 Task: Use the audio channel remapper to remap the "Rear right" to "Side left".
Action: Mouse moved to (175, 31)
Screenshot: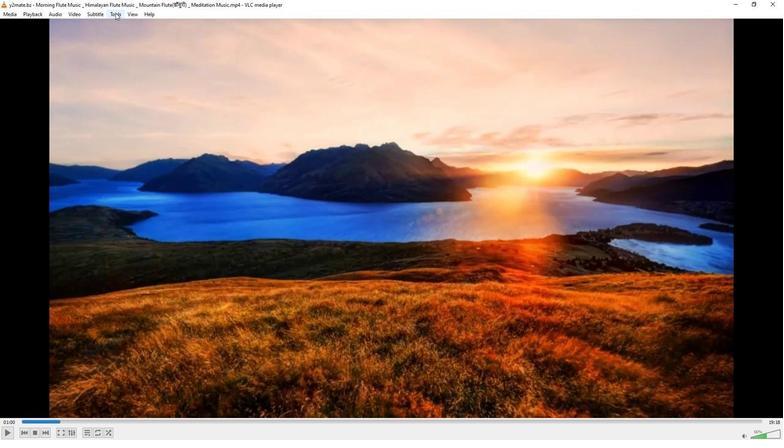 
Action: Mouse pressed left at (175, 31)
Screenshot: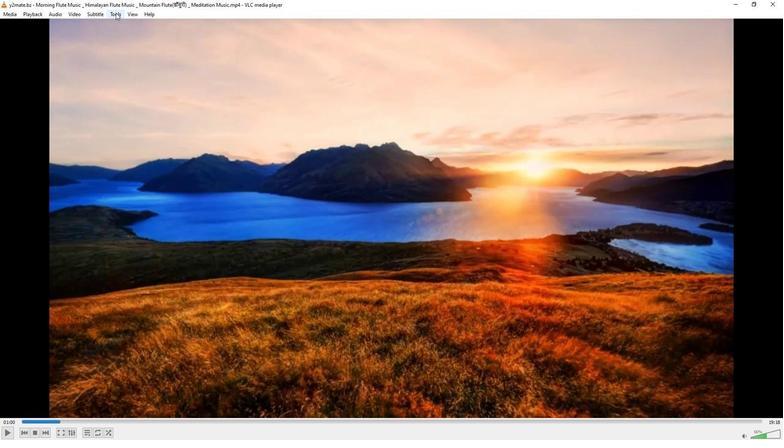 
Action: Mouse moved to (180, 122)
Screenshot: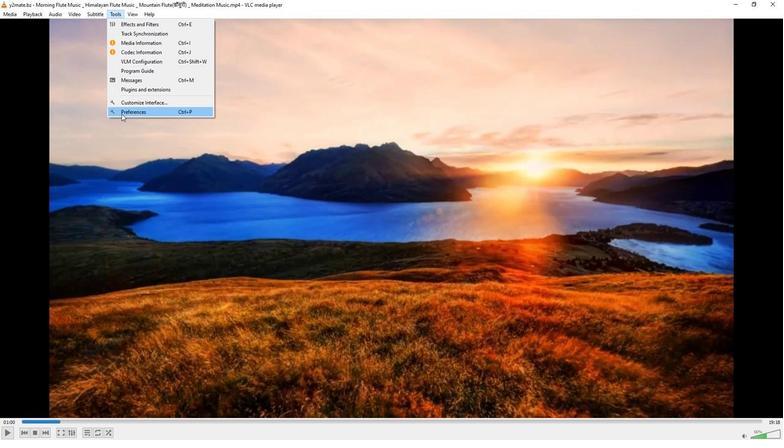 
Action: Mouse pressed left at (180, 122)
Screenshot: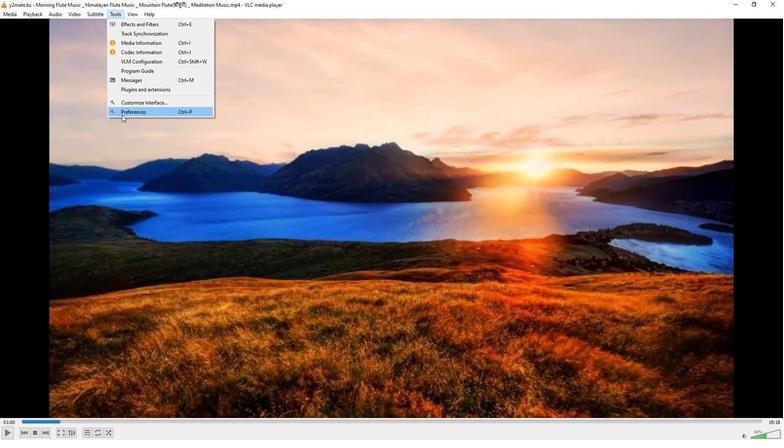 
Action: Mouse moved to (290, 339)
Screenshot: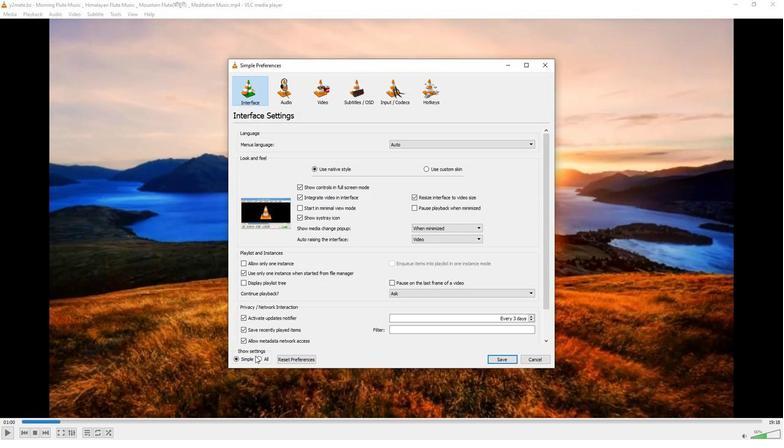 
Action: Mouse pressed left at (290, 339)
Screenshot: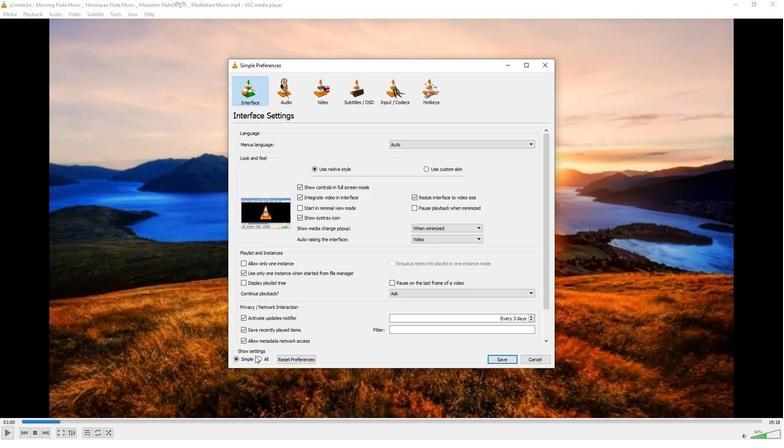 
Action: Mouse moved to (292, 341)
Screenshot: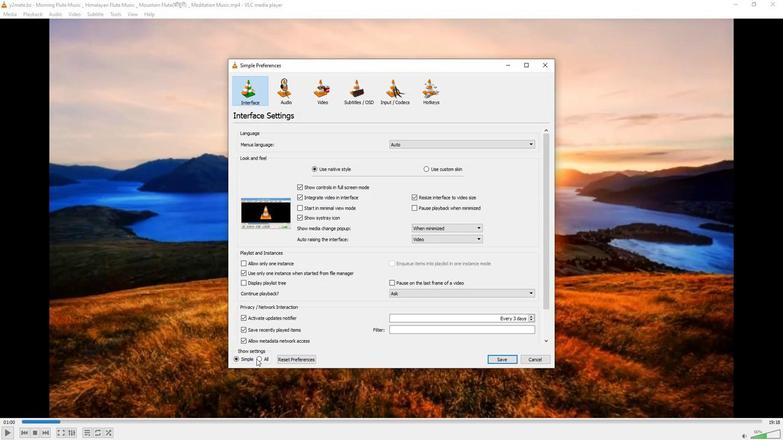
Action: Mouse pressed left at (292, 341)
Screenshot: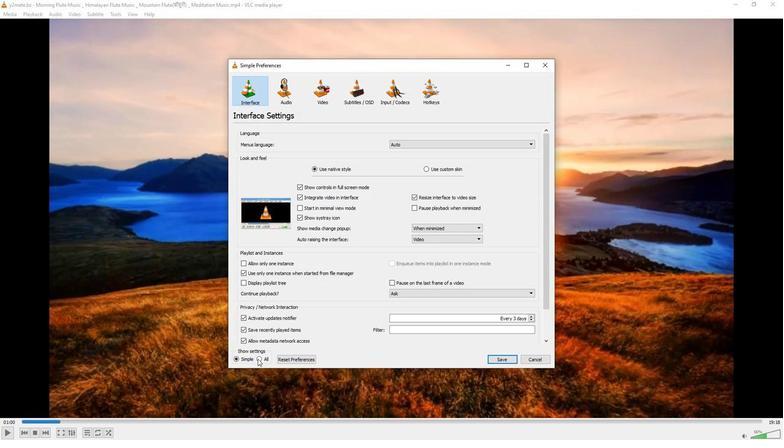 
Action: Mouse moved to (283, 176)
Screenshot: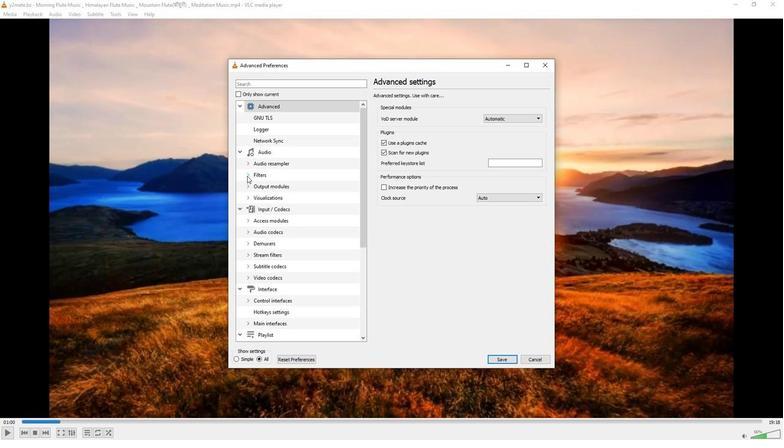 
Action: Mouse pressed left at (283, 176)
Screenshot: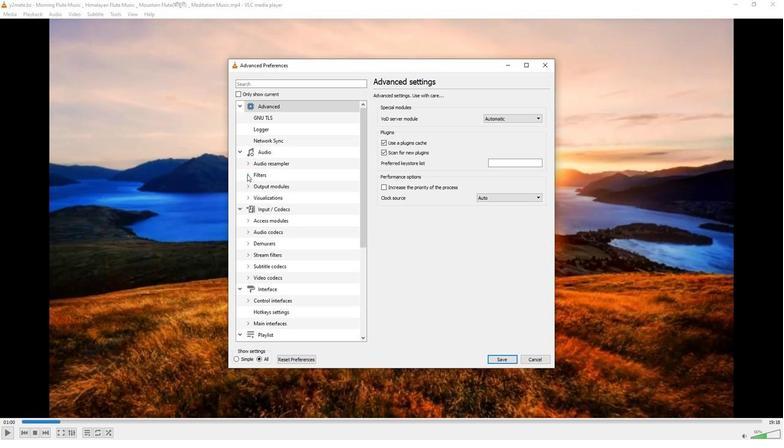 
Action: Mouse moved to (303, 278)
Screenshot: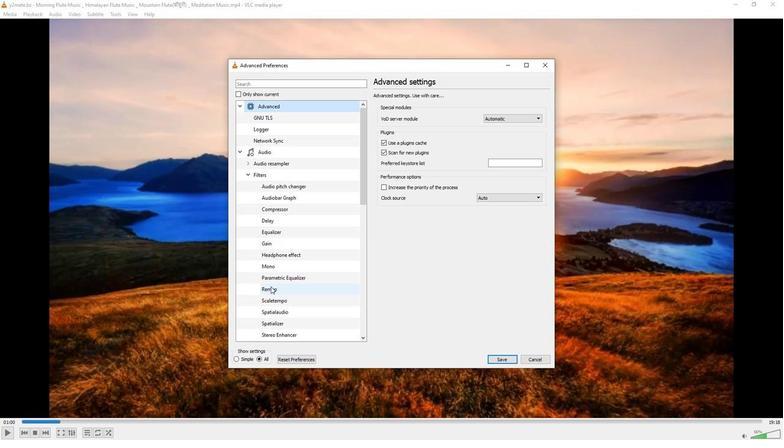 
Action: Mouse pressed left at (303, 278)
Screenshot: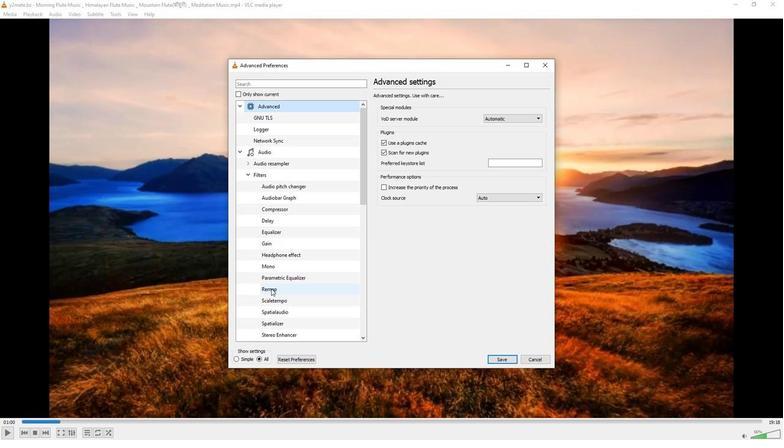 
Action: Mouse moved to (496, 168)
Screenshot: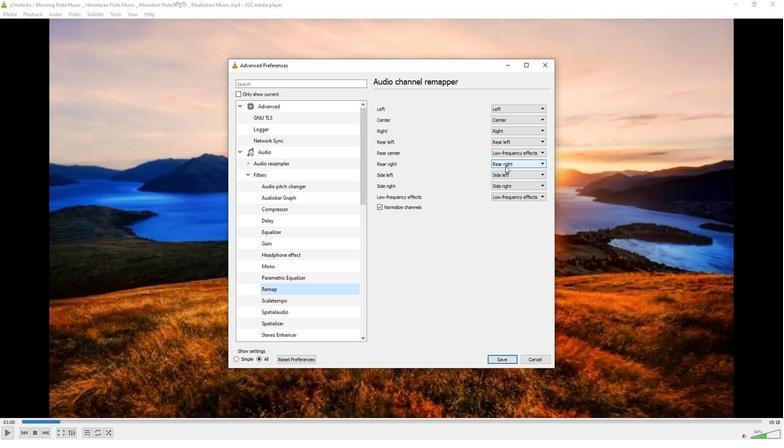 
Action: Mouse pressed left at (496, 168)
Screenshot: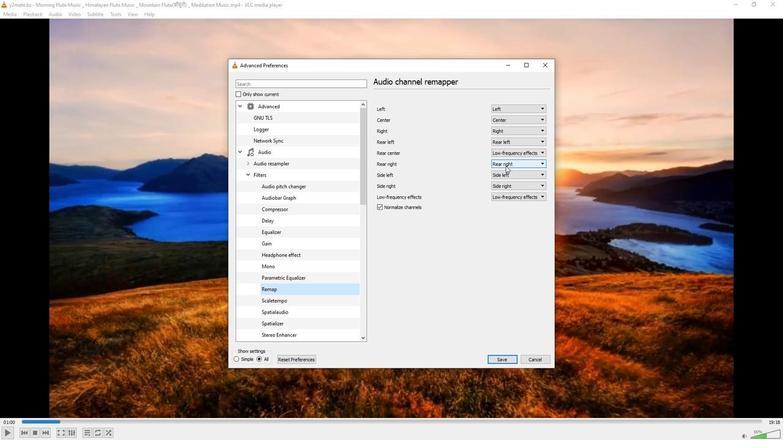 
Action: Mouse moved to (492, 203)
Screenshot: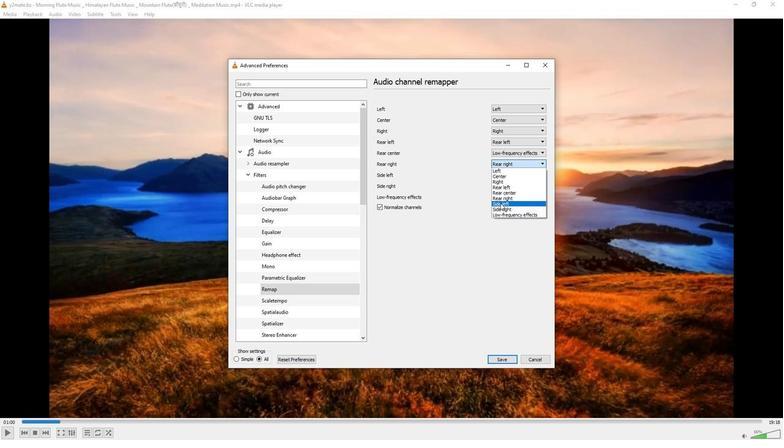 
Action: Mouse pressed left at (492, 203)
Screenshot: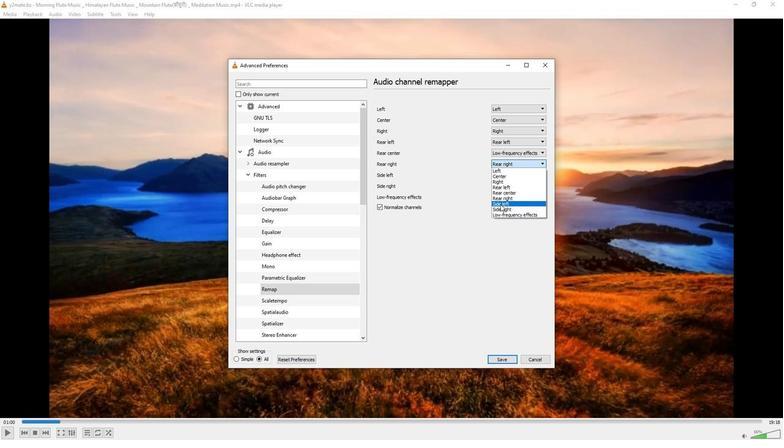 
Action: Mouse moved to (500, 338)
Screenshot: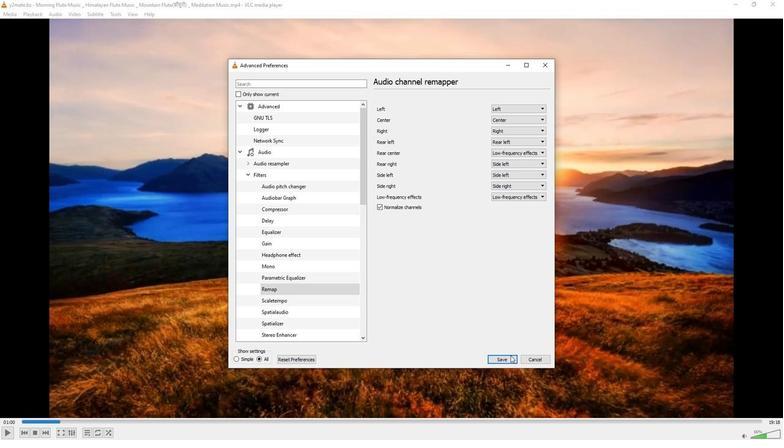 
Action: Mouse pressed left at (500, 338)
Screenshot: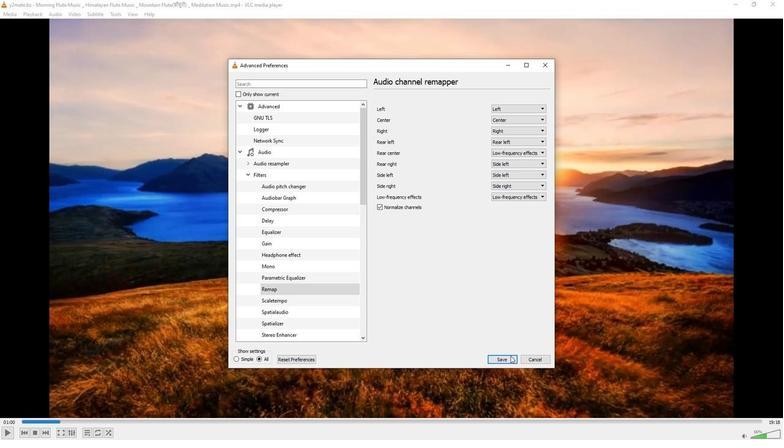 
Action: Mouse moved to (419, 291)
Screenshot: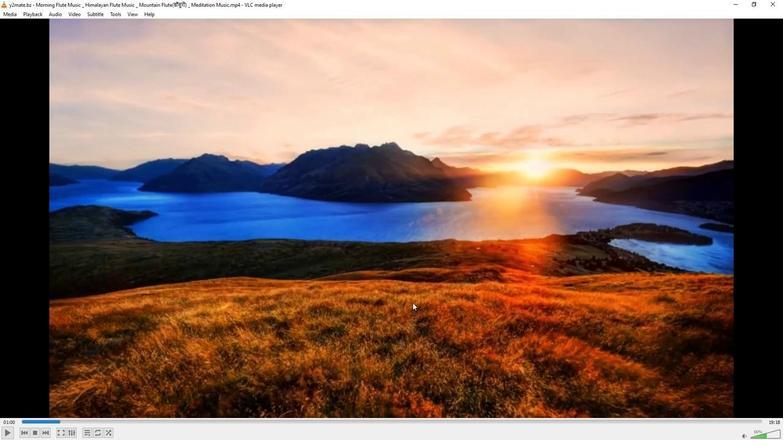 
